 Task: Send a message to an employee of Bank of America
Action: Mouse moved to (431, 451)
Screenshot: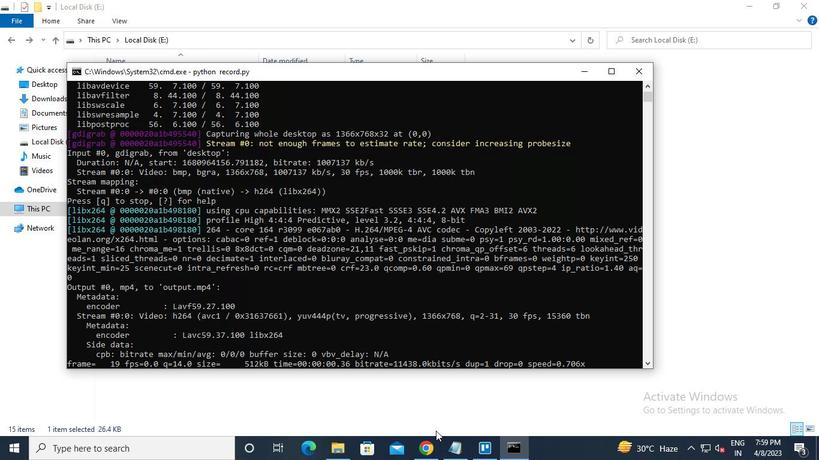 
Action: Mouse pressed left at (431, 451)
Screenshot: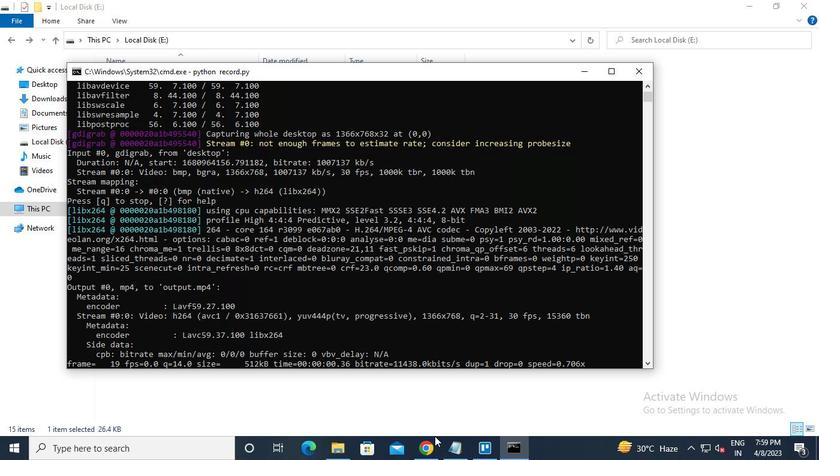 
Action: Mouse moved to (239, 78)
Screenshot: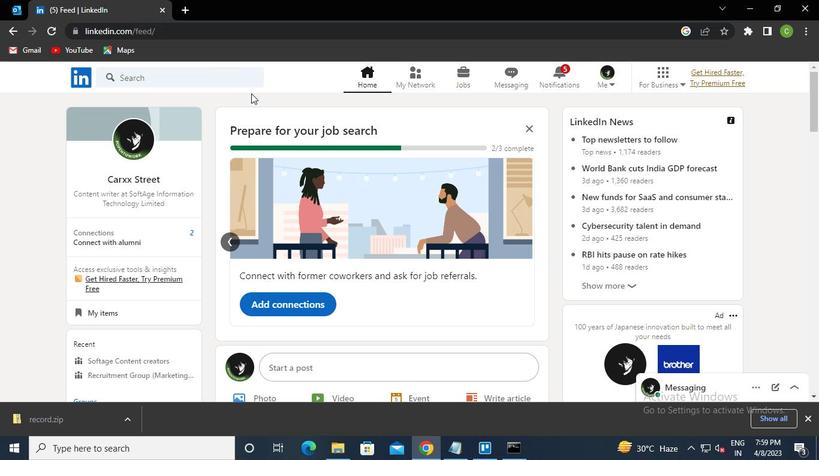 
Action: Mouse pressed left at (239, 78)
Screenshot: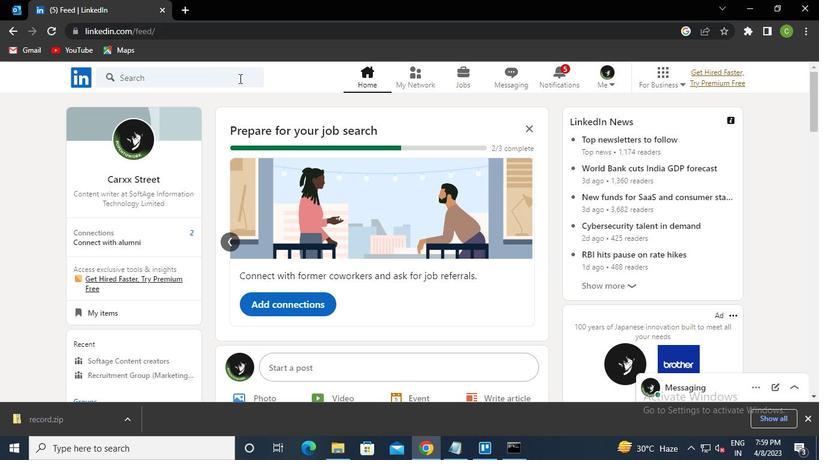 
Action: Keyboard b
Screenshot: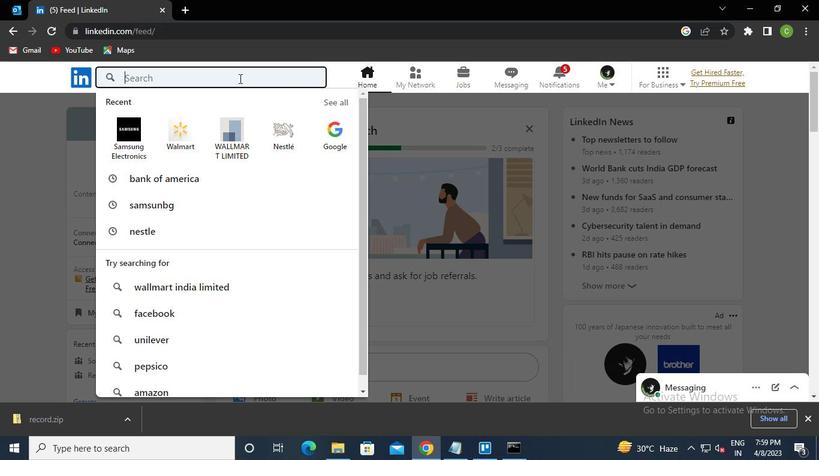 
Action: Keyboard a
Screenshot: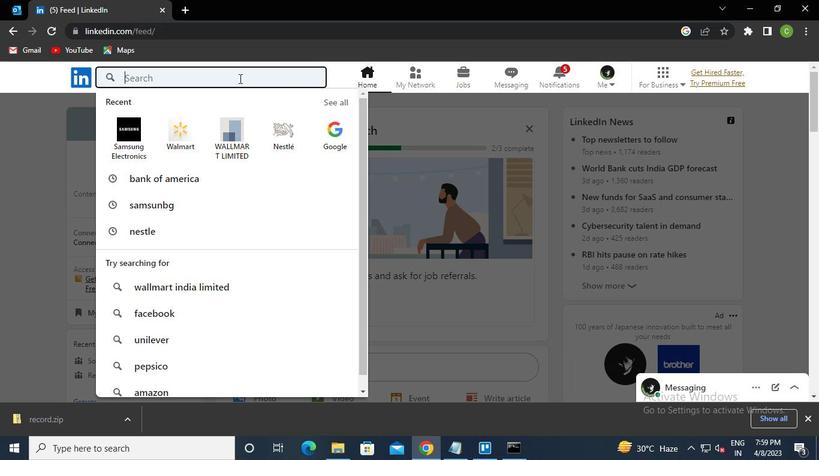 
Action: Keyboard n
Screenshot: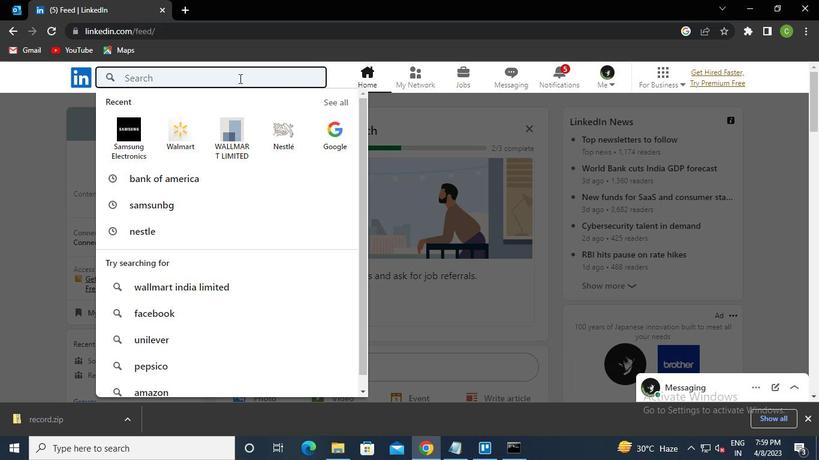
Action: Keyboard k
Screenshot: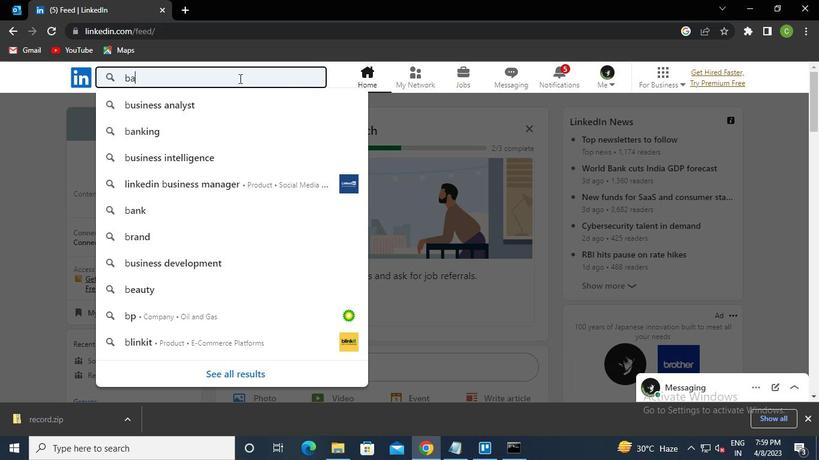 
Action: Keyboard Key.down
Screenshot: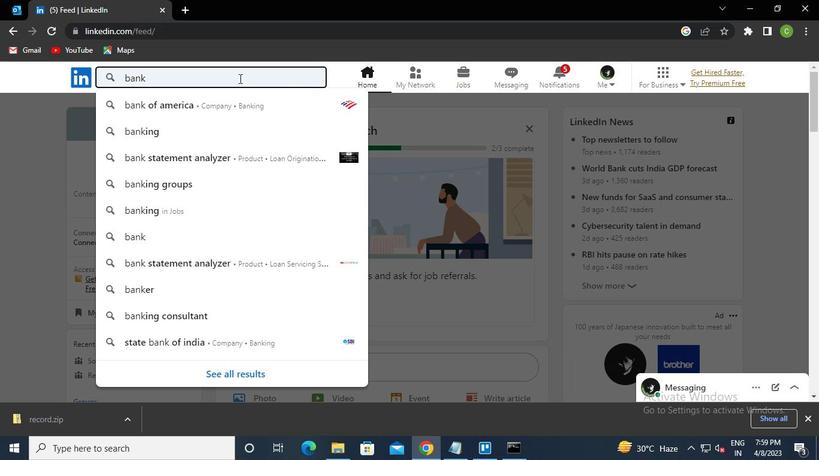 
Action: Keyboard Key.enter
Screenshot: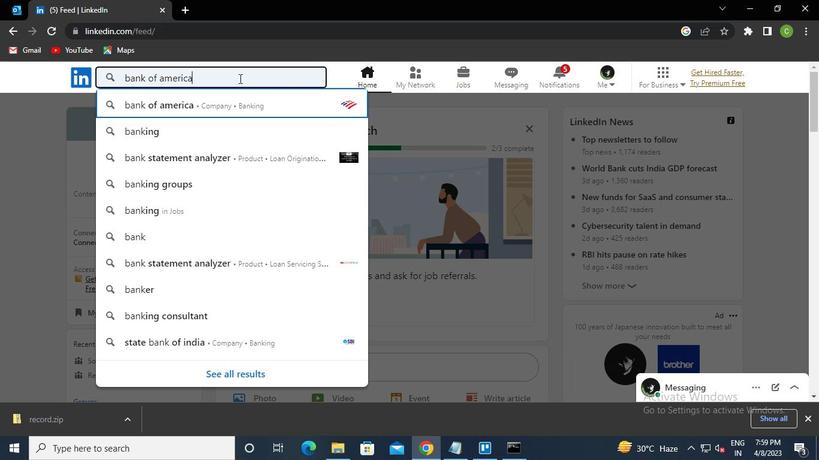 
Action: Mouse moved to (376, 220)
Screenshot: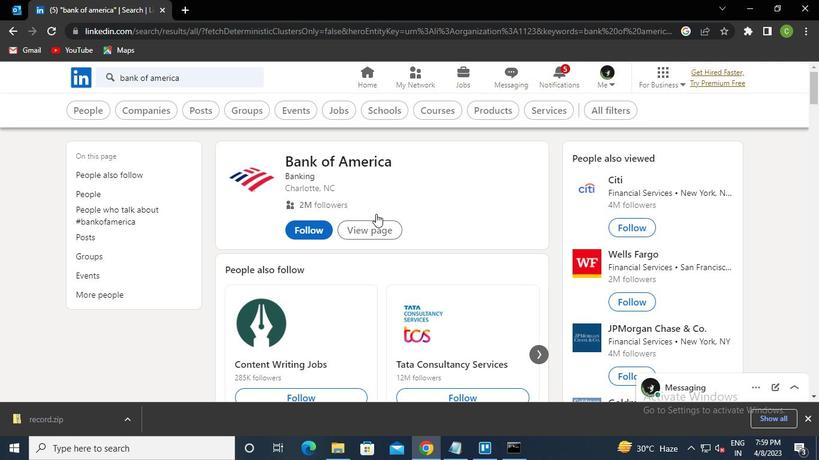 
Action: Mouse pressed left at (376, 220)
Screenshot: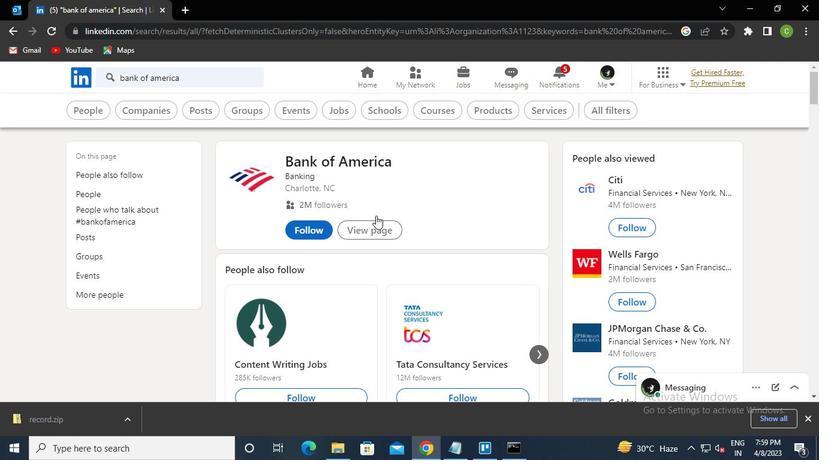 
Action: Mouse moved to (304, 228)
Screenshot: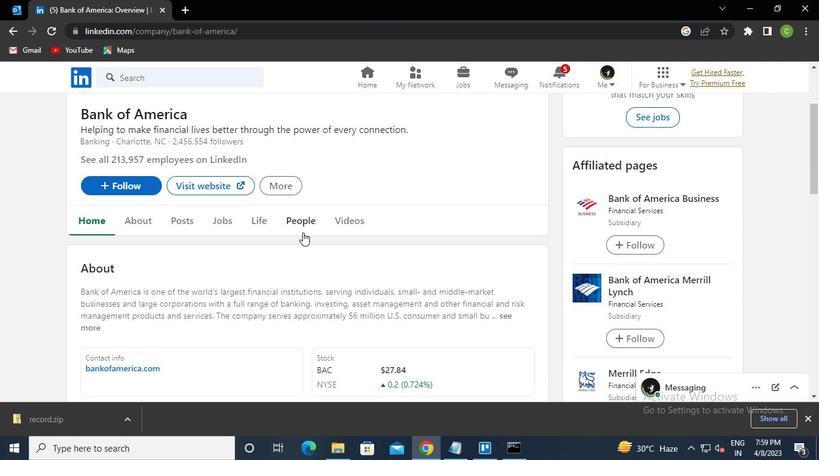 
Action: Mouse pressed left at (304, 228)
Screenshot: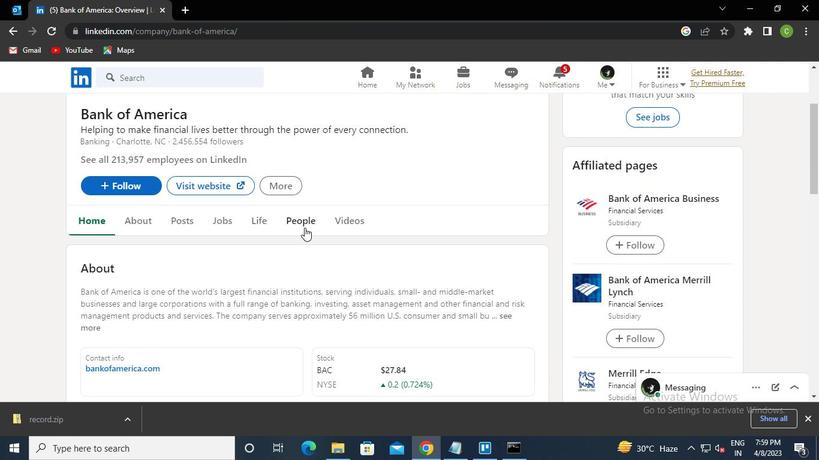 
Action: Mouse moved to (319, 321)
Screenshot: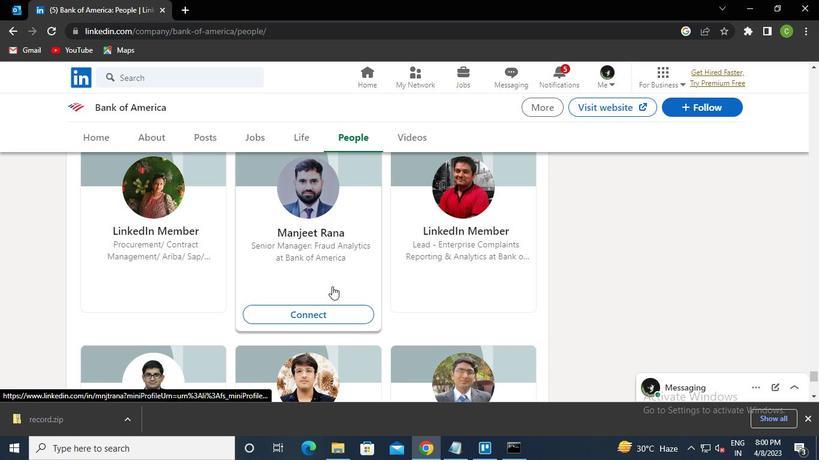 
Action: Mouse pressed left at (319, 321)
Screenshot: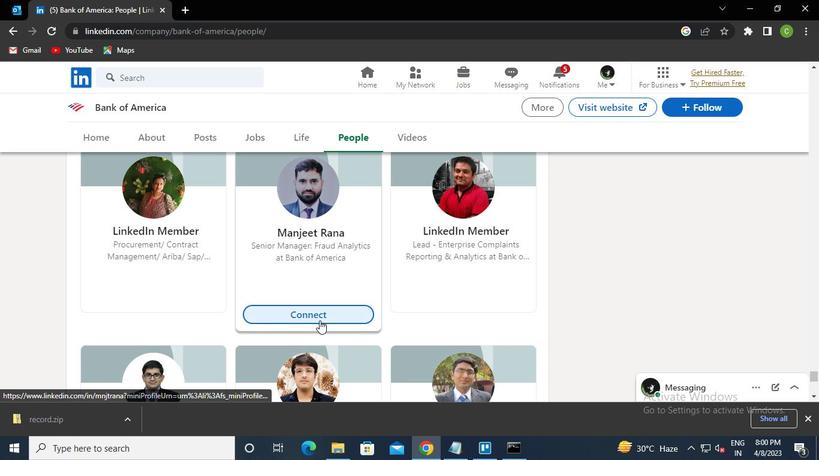 
Action: Mouse moved to (558, 76)
Screenshot: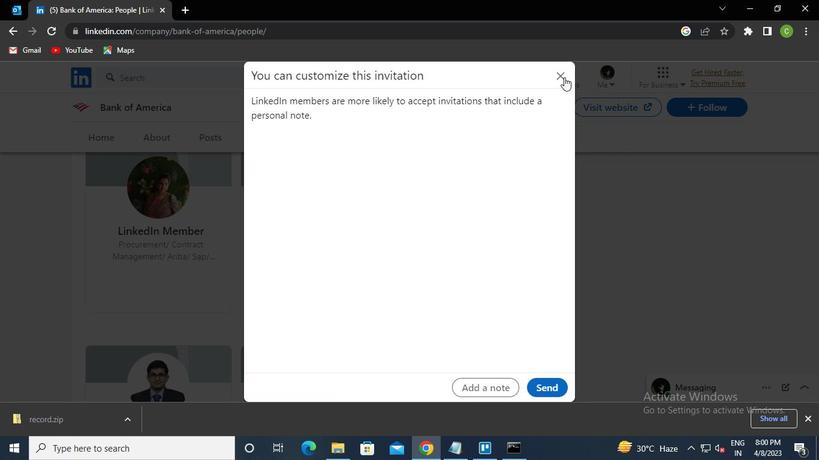 
Action: Mouse pressed left at (558, 76)
Screenshot: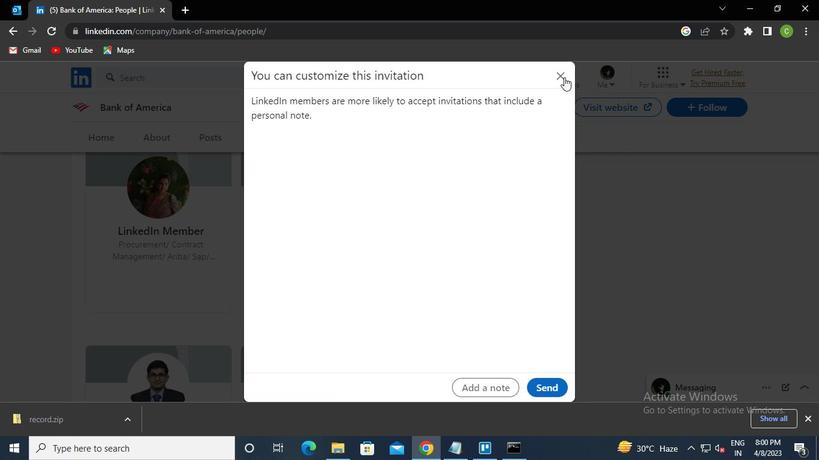 
Action: Mouse moved to (301, 208)
Screenshot: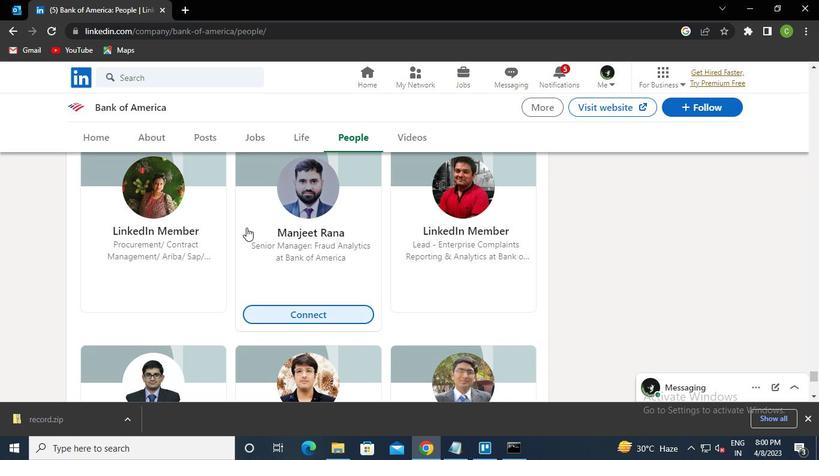 
Action: Mouse pressed left at (301, 208)
Screenshot: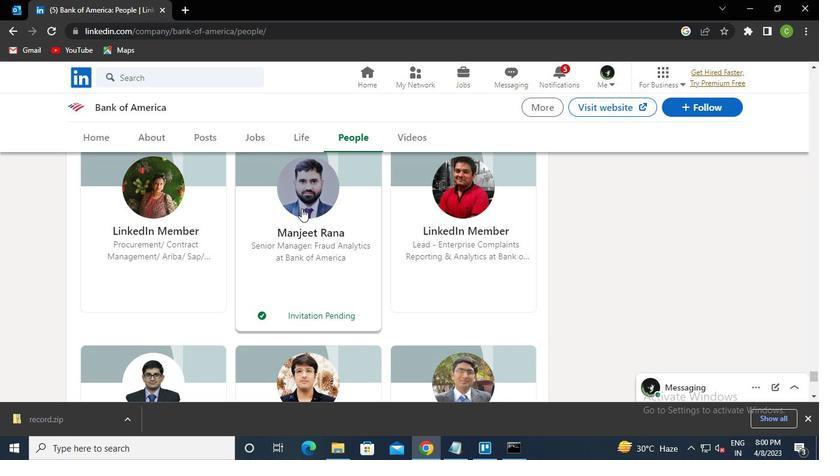 
Action: Mouse moved to (125, 223)
Screenshot: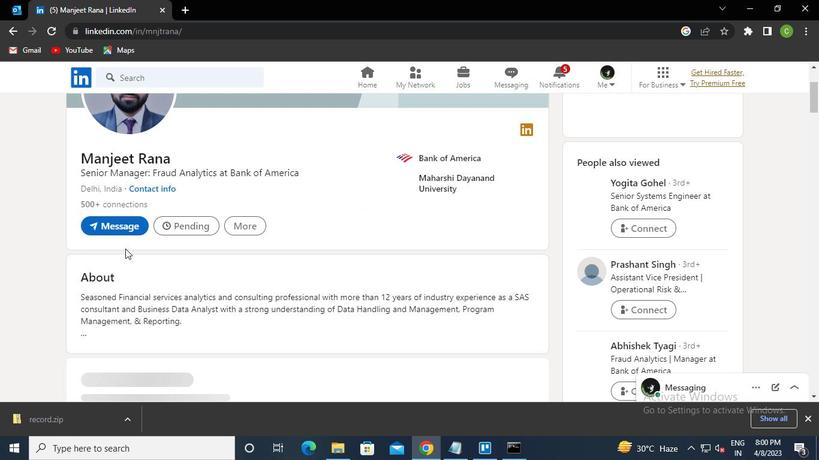 
Action: Mouse pressed left at (125, 223)
Screenshot: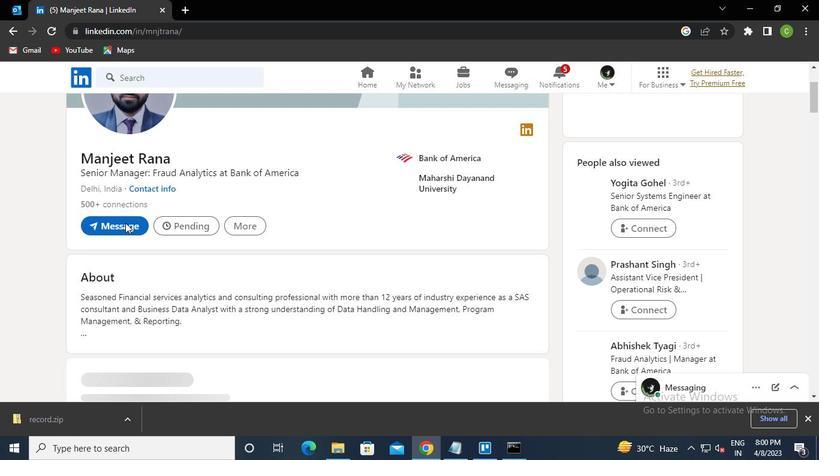
Action: Mouse moved to (404, 234)
Screenshot: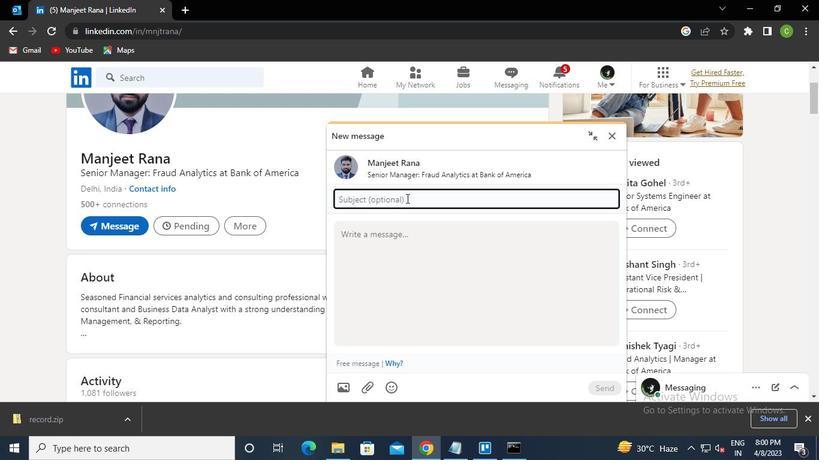 
Action: Mouse pressed left at (404, 234)
Screenshot: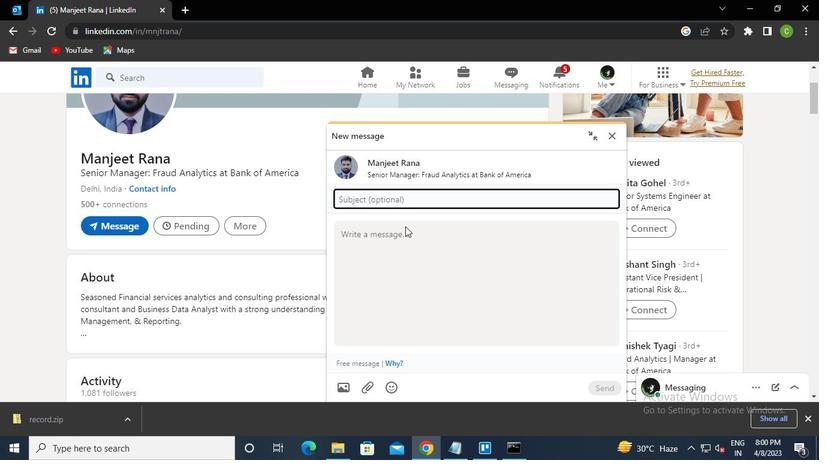 
Action: Keyboard Key.caps_lock
Screenshot: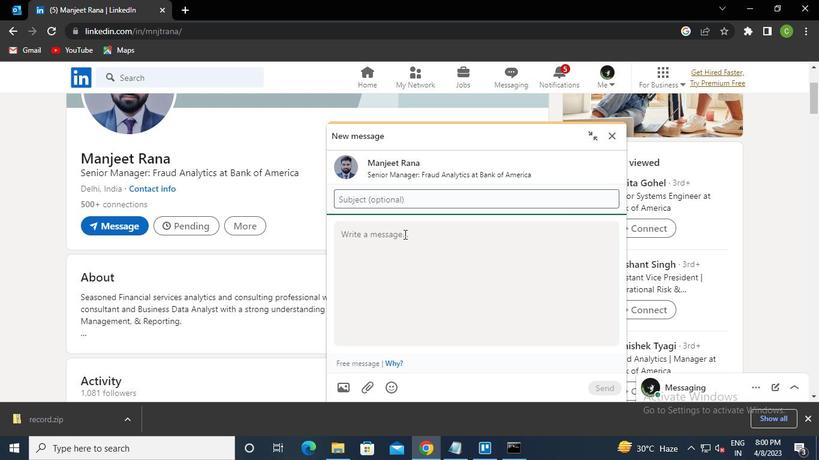 
Action: Keyboard h
Screenshot: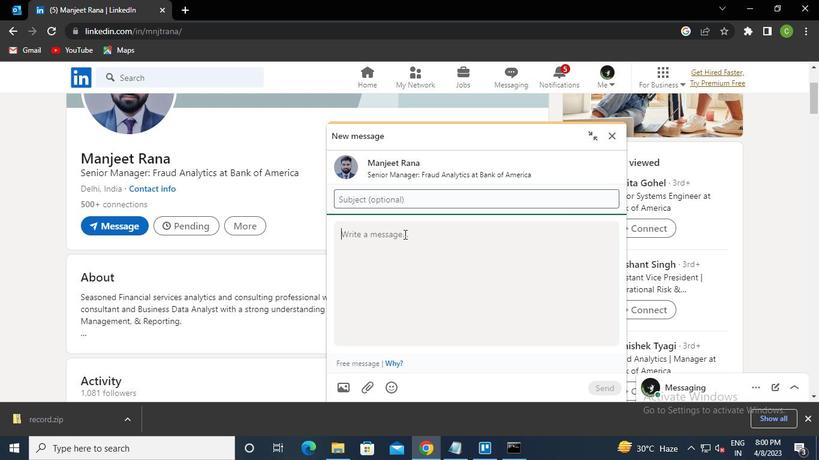 
Action: Keyboard Key.caps_lock
Screenshot: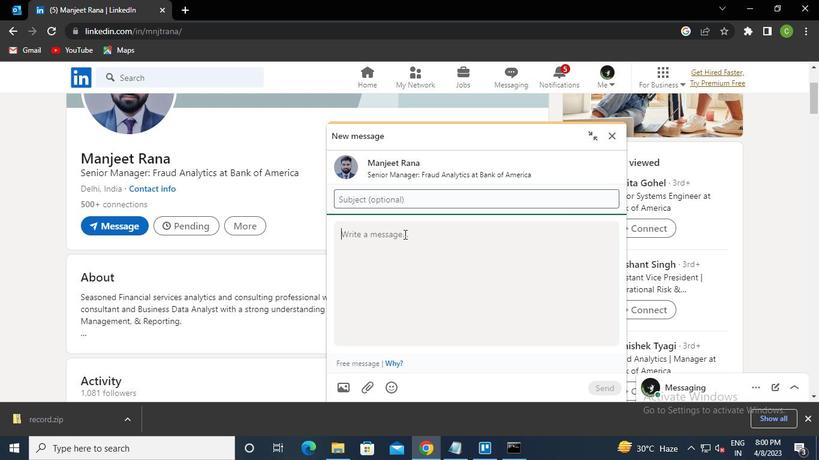 
Action: Keyboard e
Screenshot: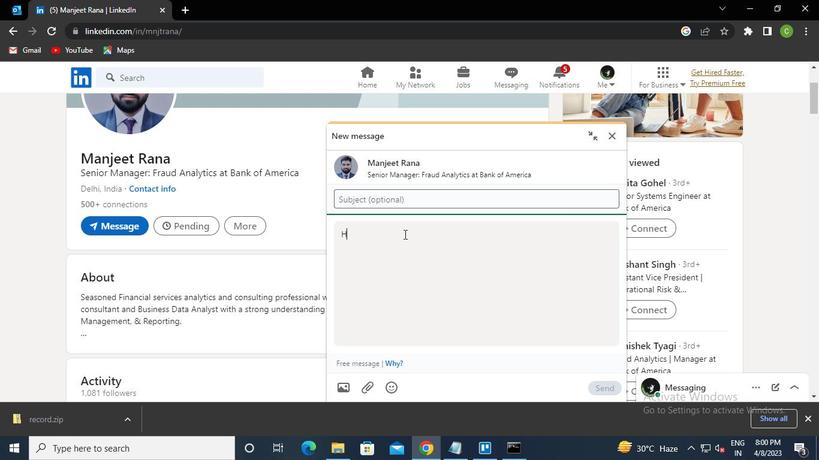 
Action: Keyboard l
Screenshot: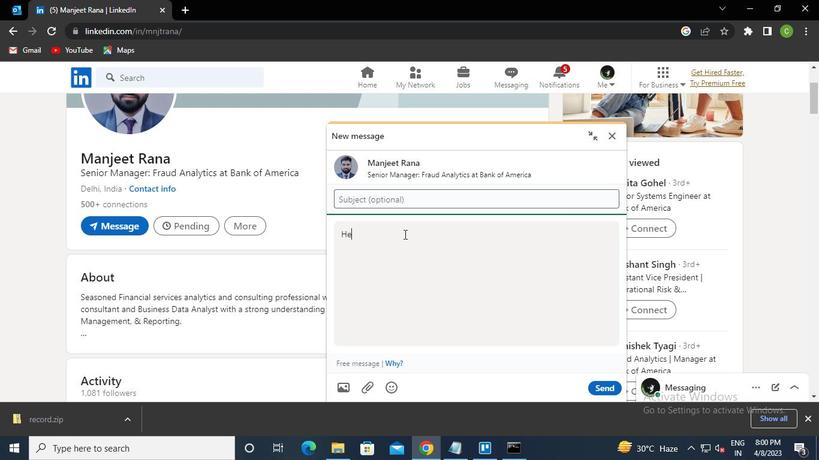 
Action: Keyboard l
Screenshot: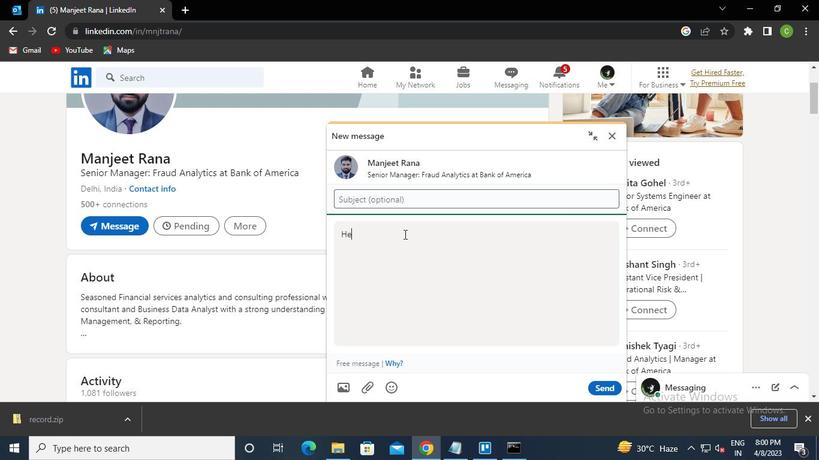 
Action: Keyboard o
Screenshot: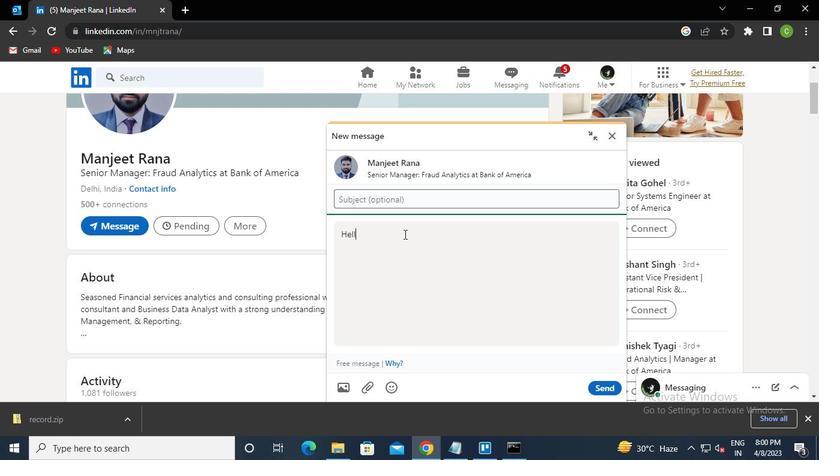
Action: Mouse moved to (615, 386)
Screenshot: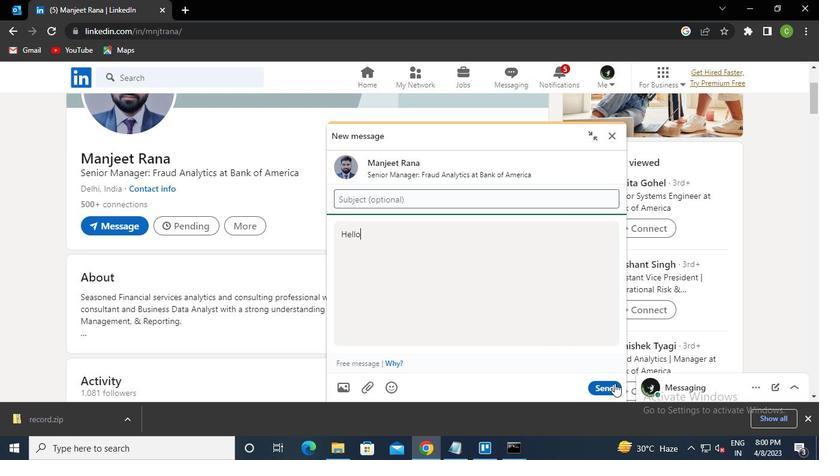 
Action: Mouse pressed left at (615, 386)
Screenshot: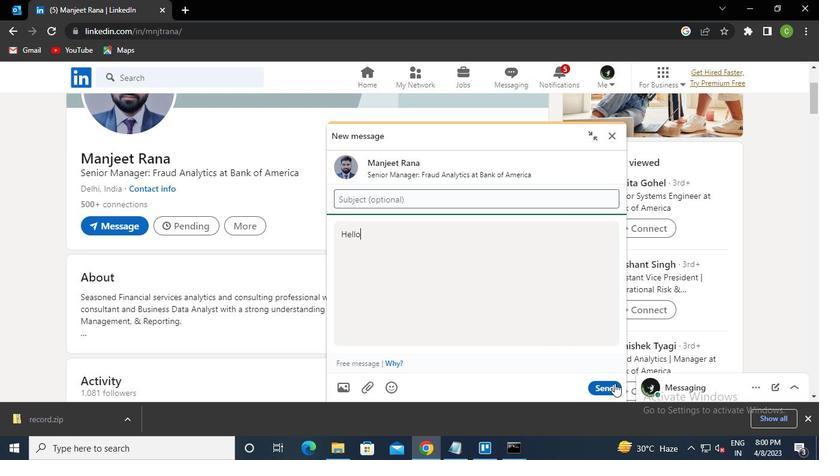 
Action: Mouse moved to (613, 129)
Screenshot: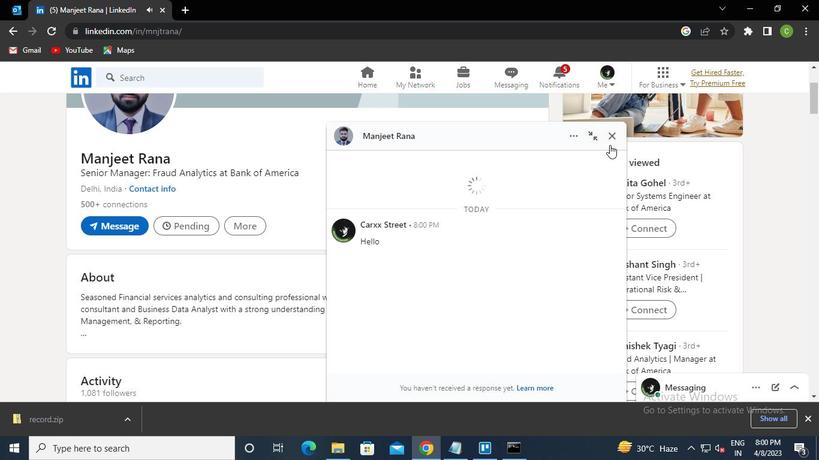 
Action: Mouse pressed left at (613, 129)
Screenshot: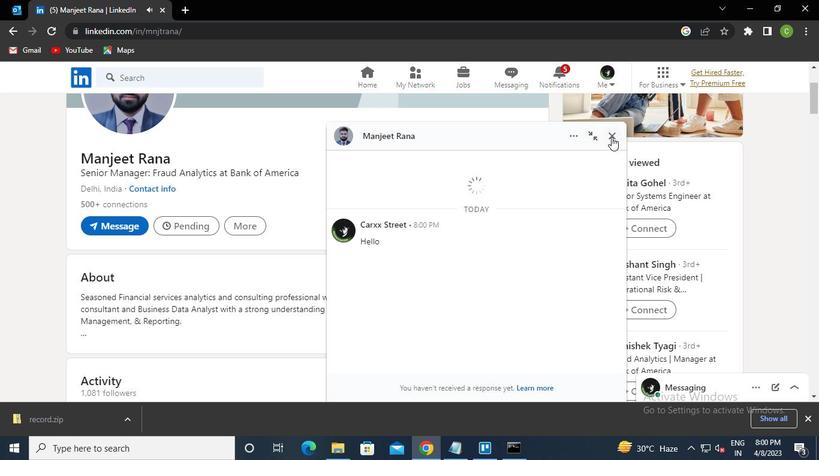 
Action: Mouse moved to (522, 439)
Screenshot: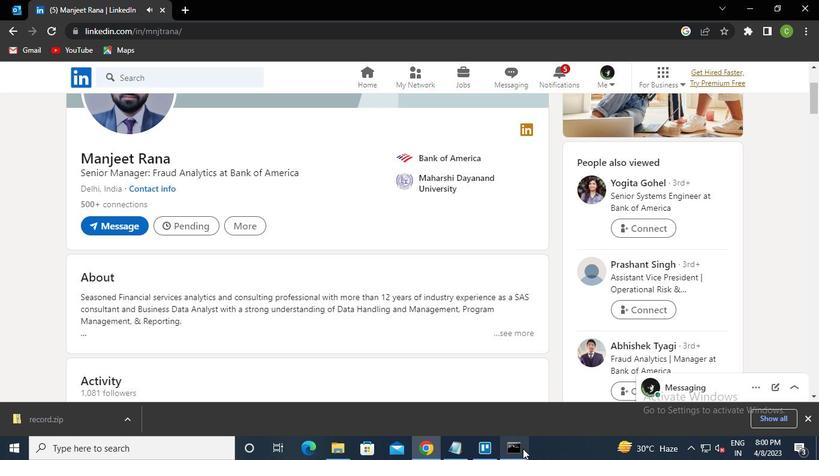 
Action: Mouse pressed left at (522, 439)
Screenshot: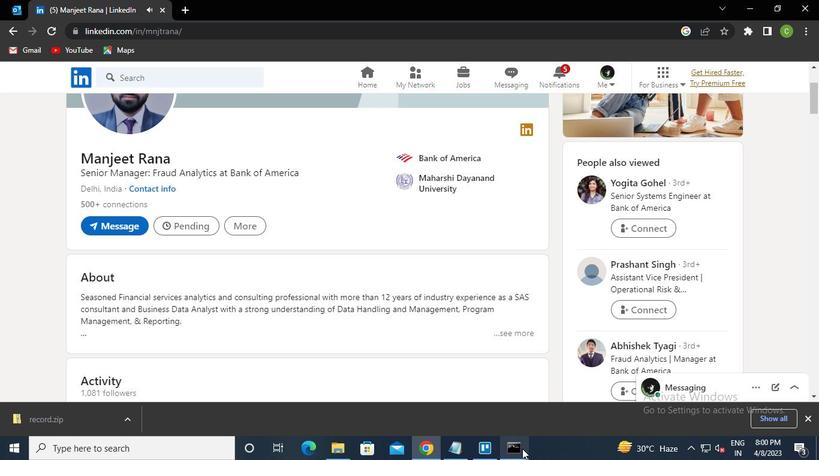 
Action: Mouse moved to (634, 67)
Screenshot: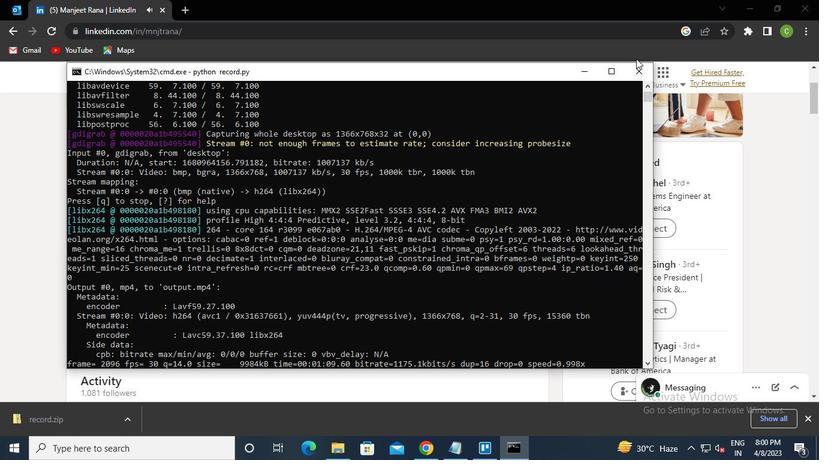 
Action: Mouse pressed left at (634, 67)
Screenshot: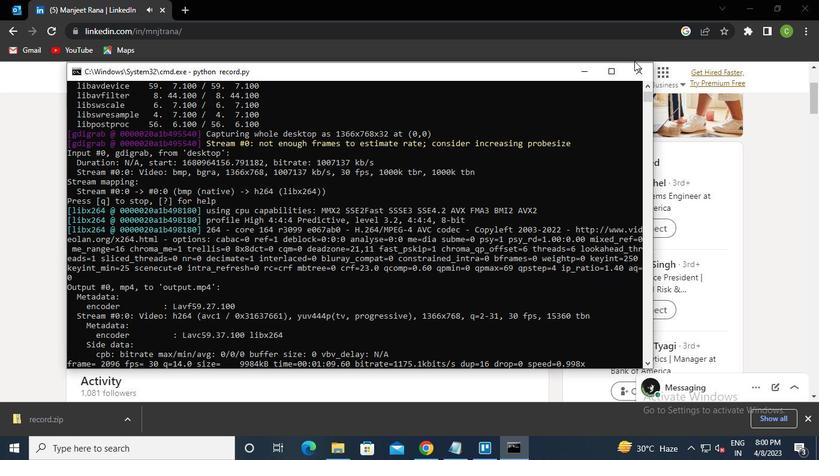 
Action: Mouse moved to (634, 67)
Screenshot: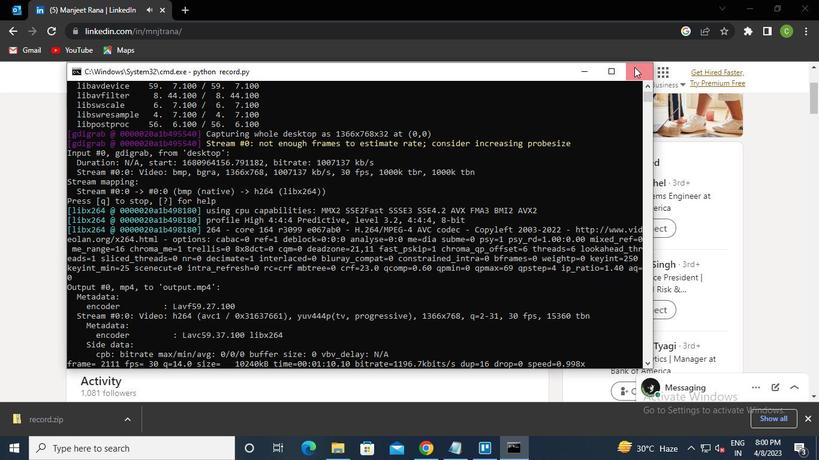 
